 Task: Add Sprouts Purified Water 24 Pack to the cart.
Action: Mouse pressed left at (17, 85)
Screenshot: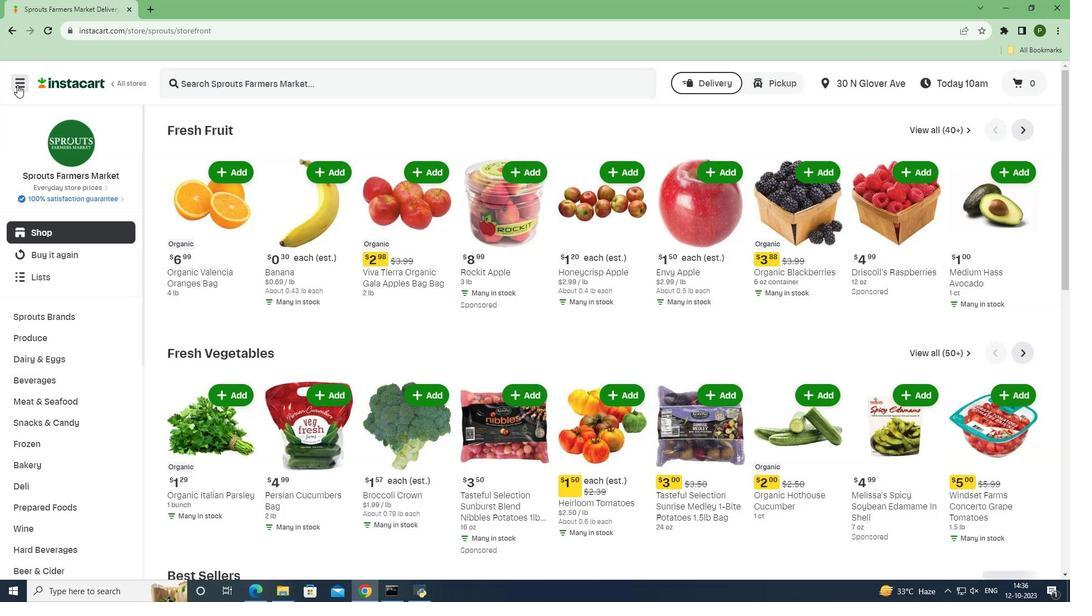 
Action: Mouse moved to (51, 289)
Screenshot: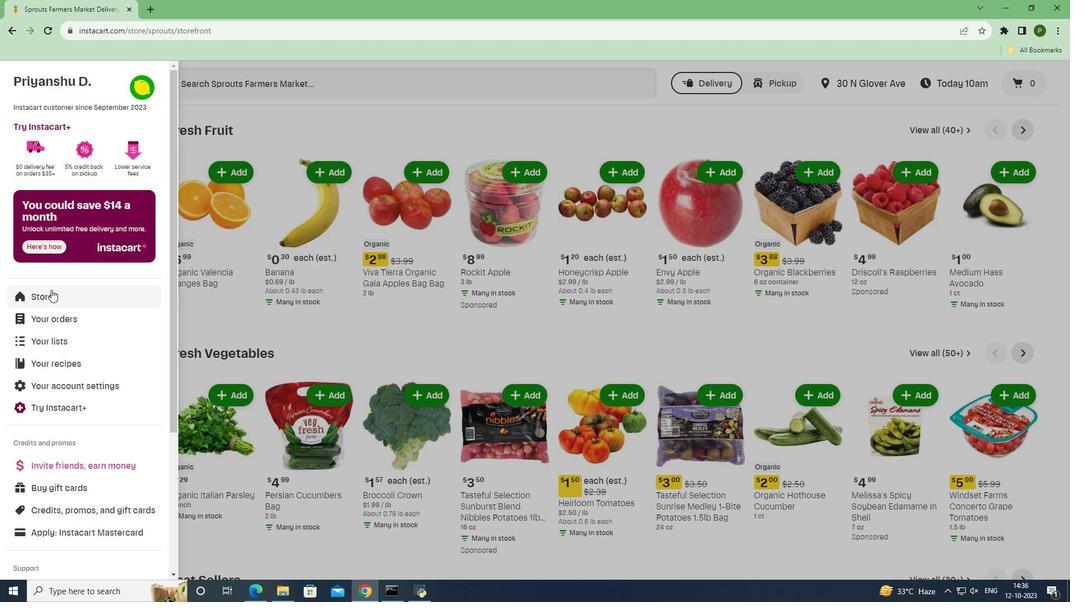 
Action: Mouse pressed left at (51, 289)
Screenshot: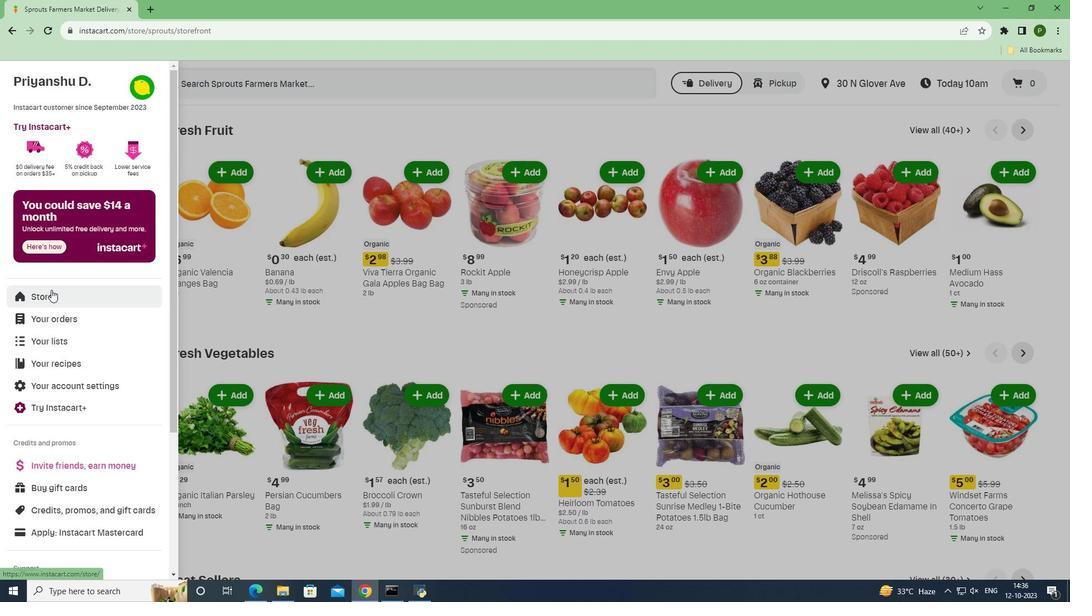 
Action: Mouse moved to (257, 118)
Screenshot: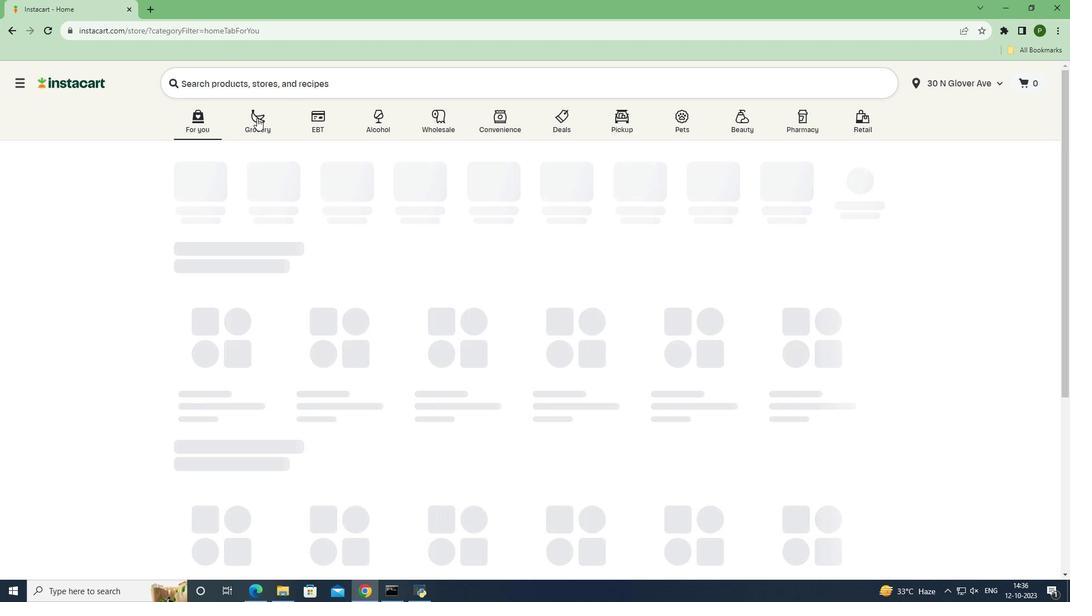 
Action: Mouse pressed left at (257, 118)
Screenshot: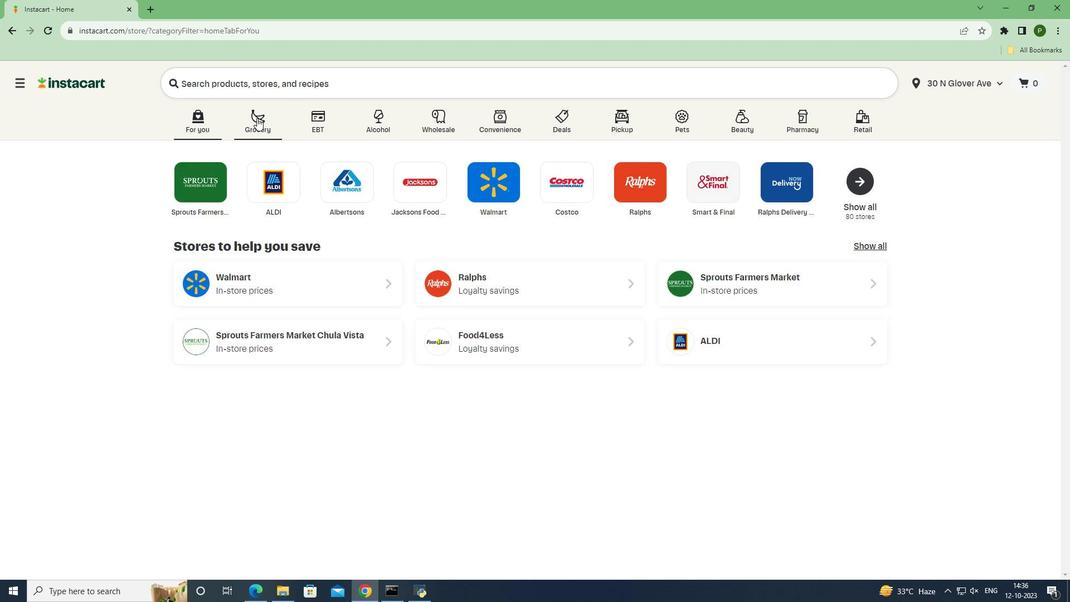 
Action: Mouse moved to (442, 253)
Screenshot: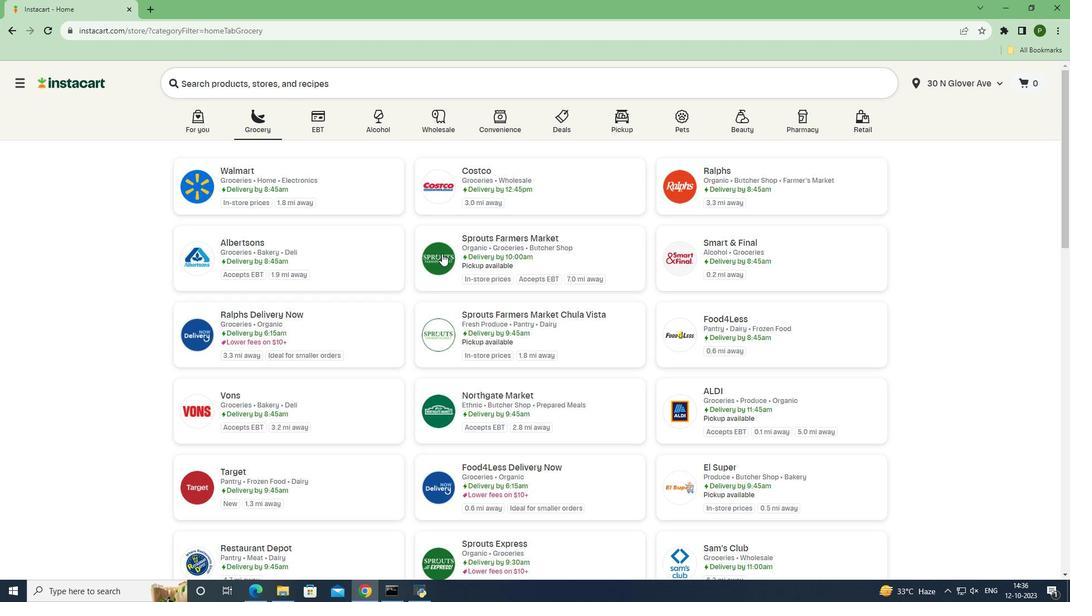 
Action: Mouse pressed left at (442, 253)
Screenshot: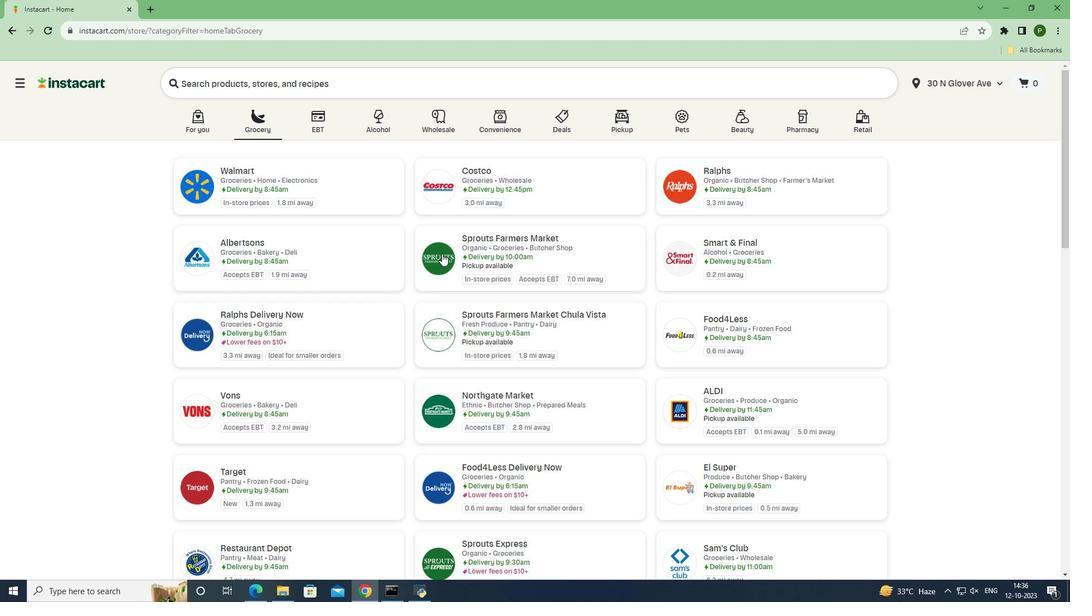 
Action: Mouse moved to (66, 377)
Screenshot: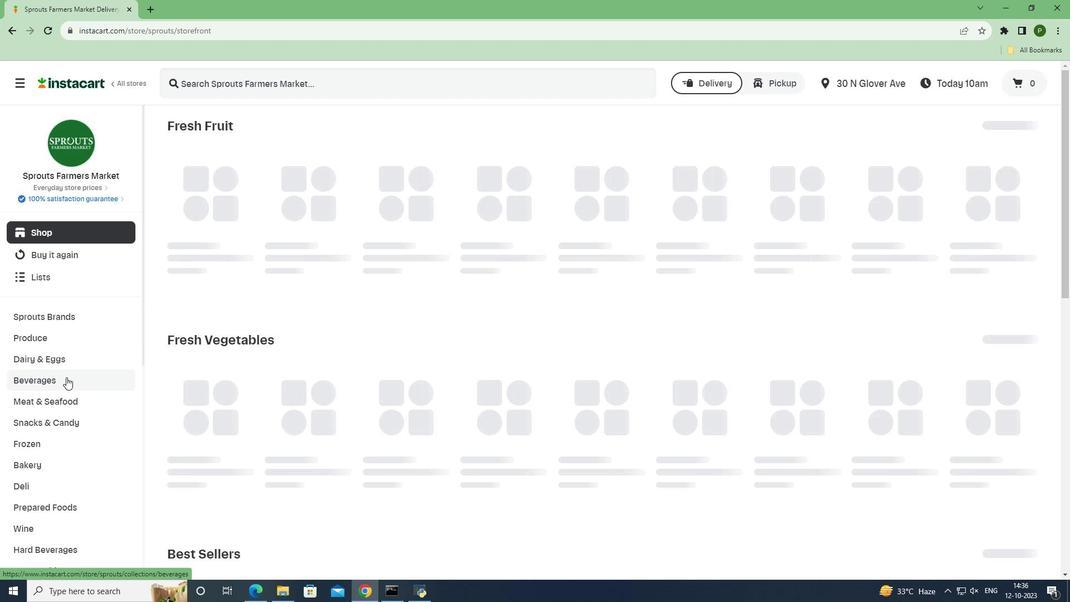 
Action: Mouse pressed left at (66, 377)
Screenshot: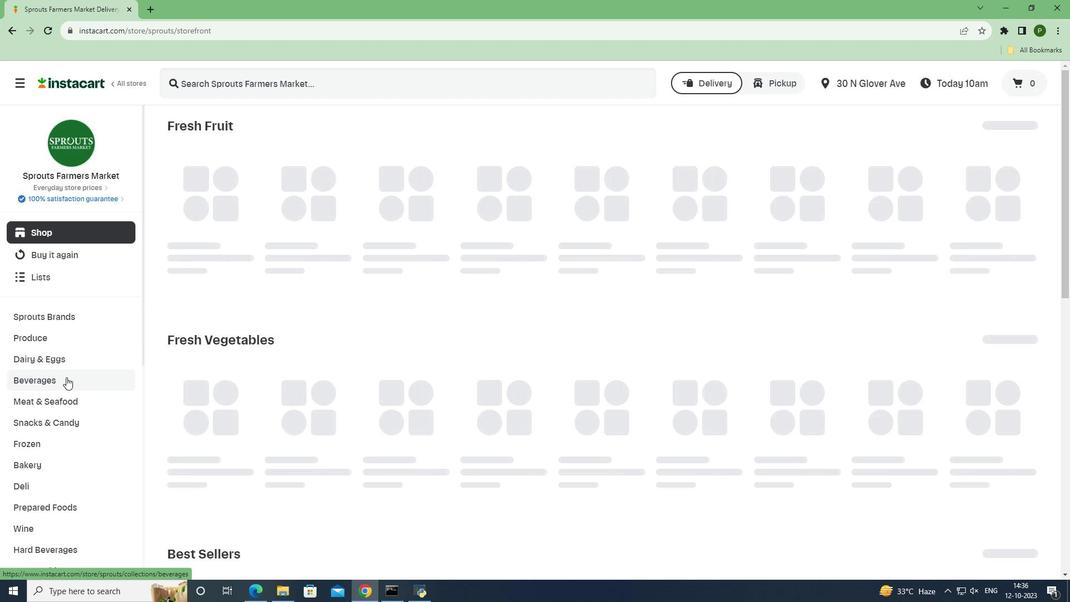 
Action: Mouse moved to (496, 158)
Screenshot: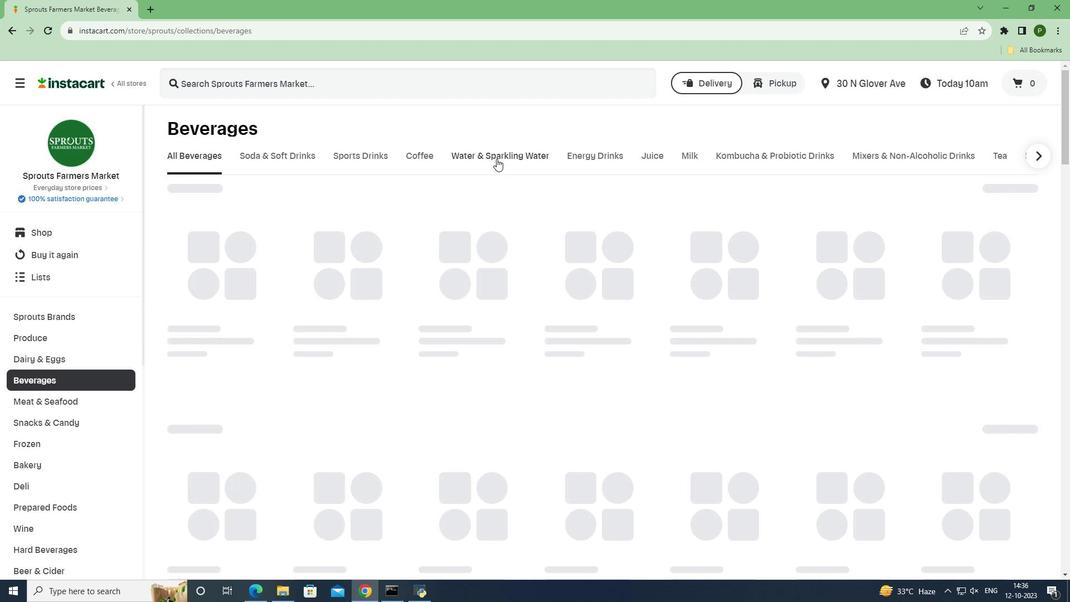 
Action: Mouse pressed left at (496, 158)
Screenshot: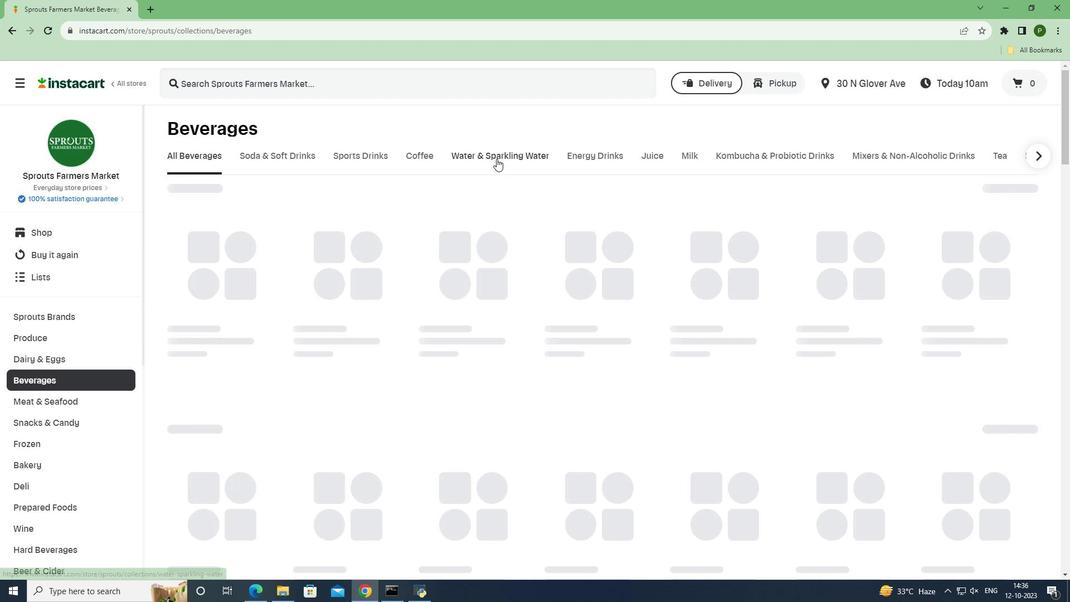 
Action: Mouse moved to (317, 81)
Screenshot: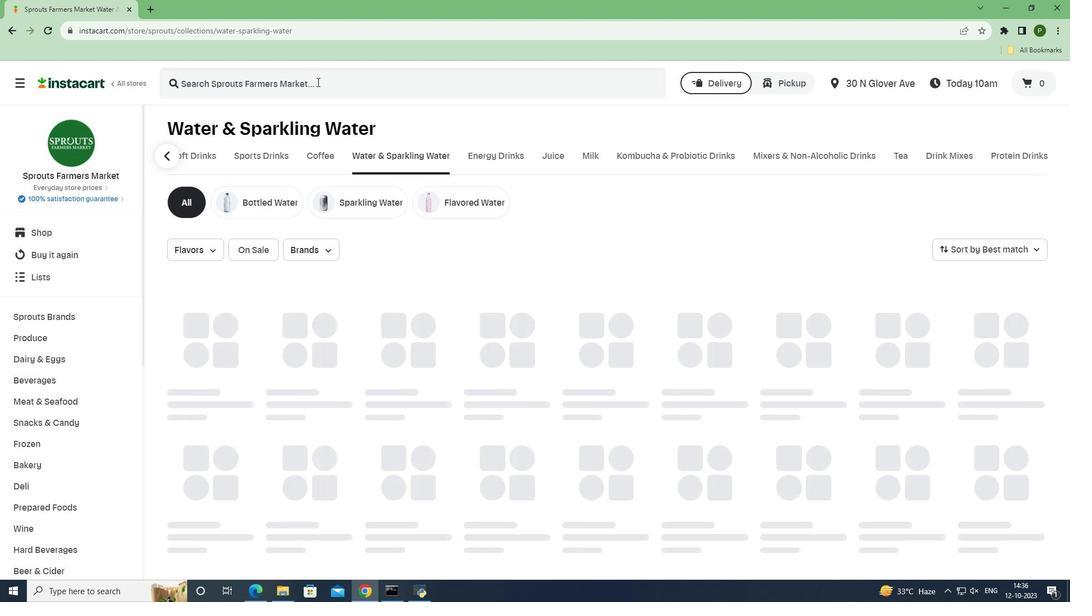 
Action: Mouse pressed left at (317, 81)
Screenshot: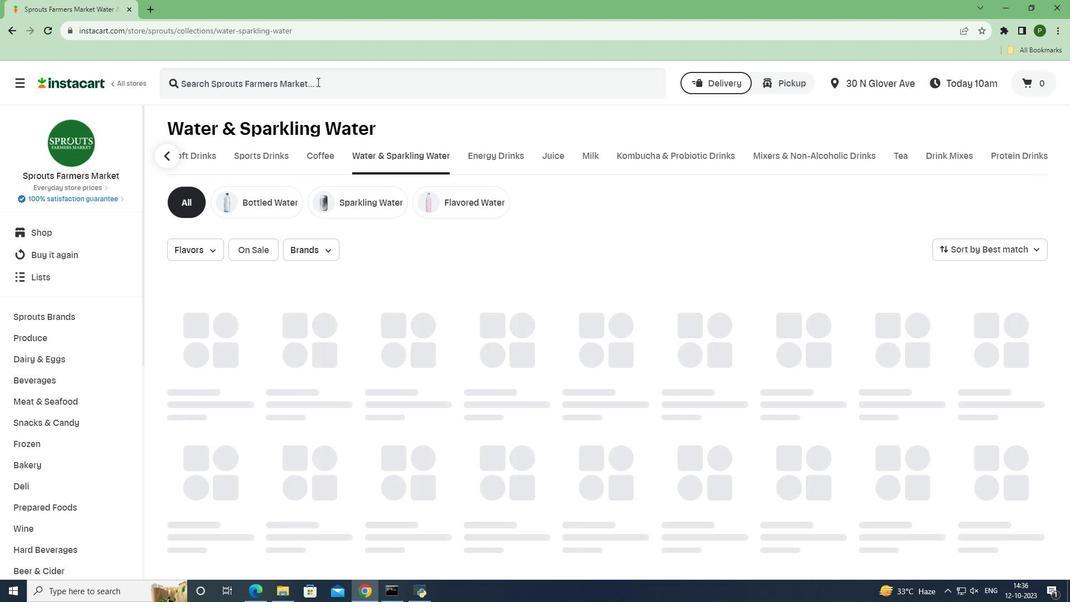 
Action: Key pressed <Key.caps_lock><Key.caps_lock>s<Key.caps_lock>PROUTS<Key.space><Key.caps_lock>p<Key.caps_lock>URIFIED<Key.space><Key.caps_lock>w<Key.caps_lock>ATER<Key.space><Key.caps_lock>24<Key.space>p<Key.caps_lock>ACK<Key.space><Key.enter>
Screenshot: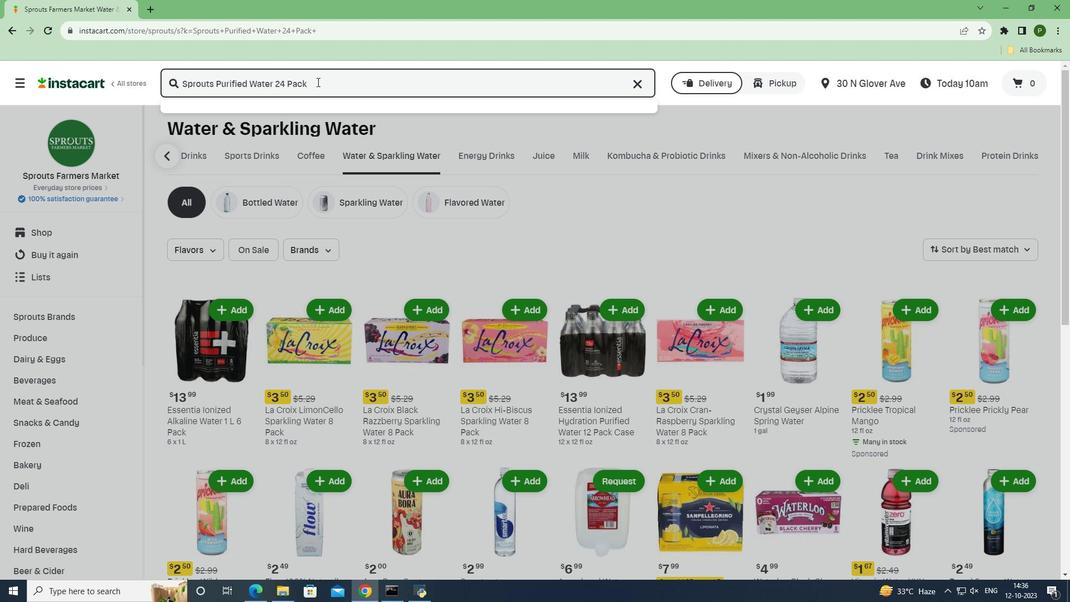 
Action: Mouse moved to (649, 194)
Screenshot: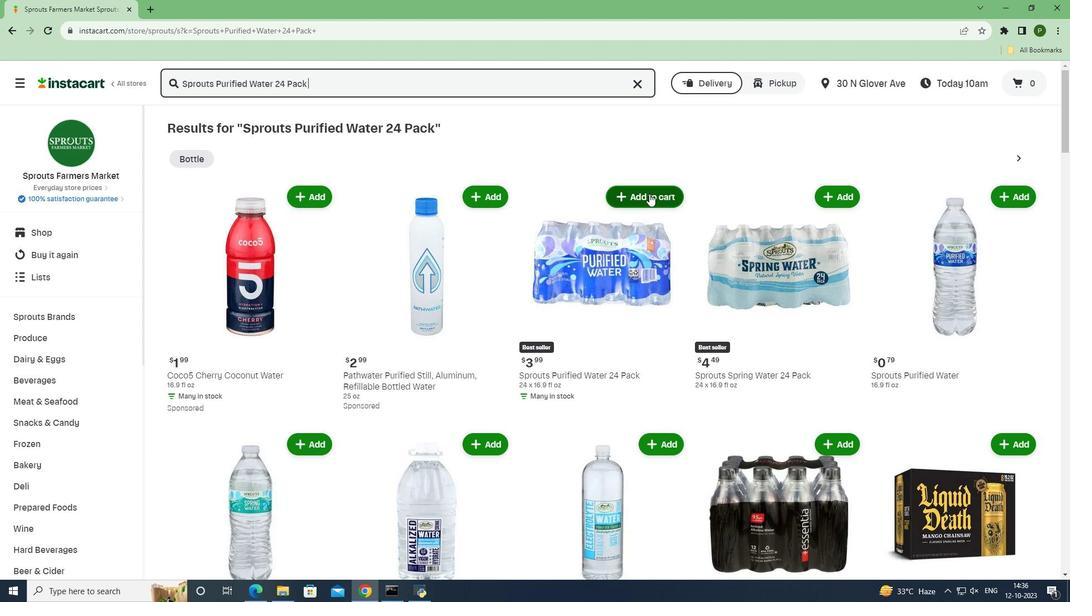
Action: Mouse pressed left at (649, 194)
Screenshot: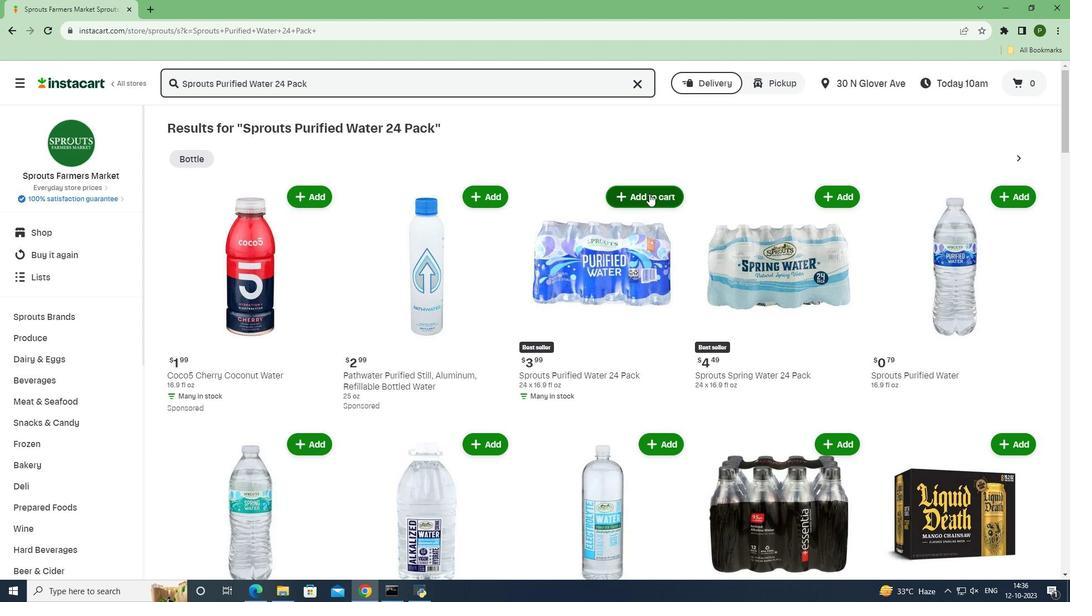 
Action: Mouse moved to (639, 339)
Screenshot: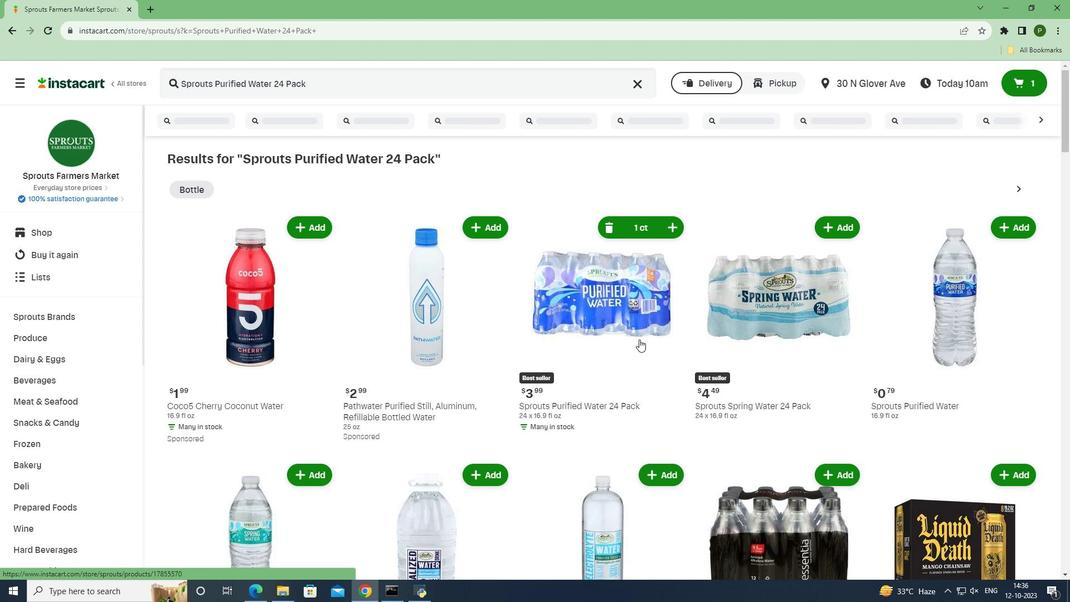 
